 Task: Move the task Improve user input sanitization for better security to the section Done in the project Transcend and filter the tasks in the project by Incomplete tasks.
Action: Mouse moved to (86, 409)
Screenshot: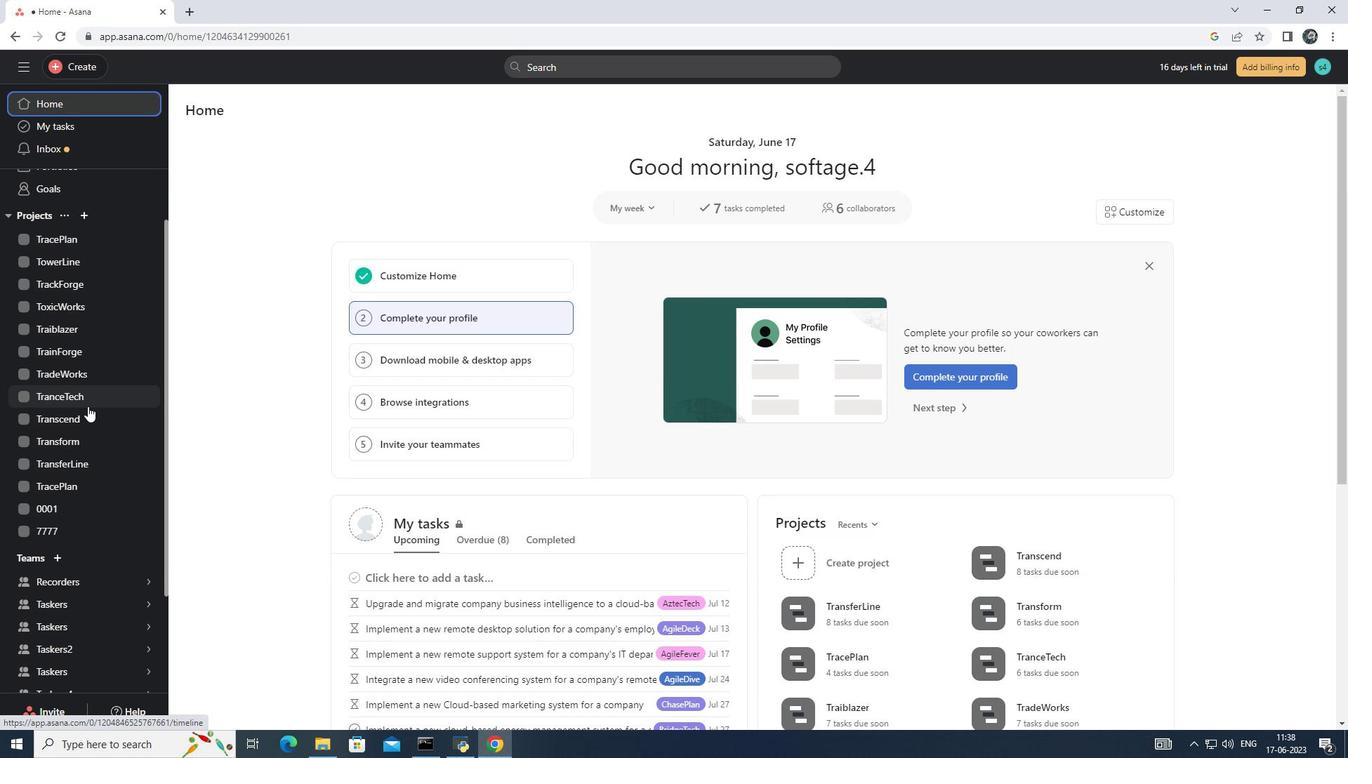 
Action: Mouse pressed left at (86, 409)
Screenshot: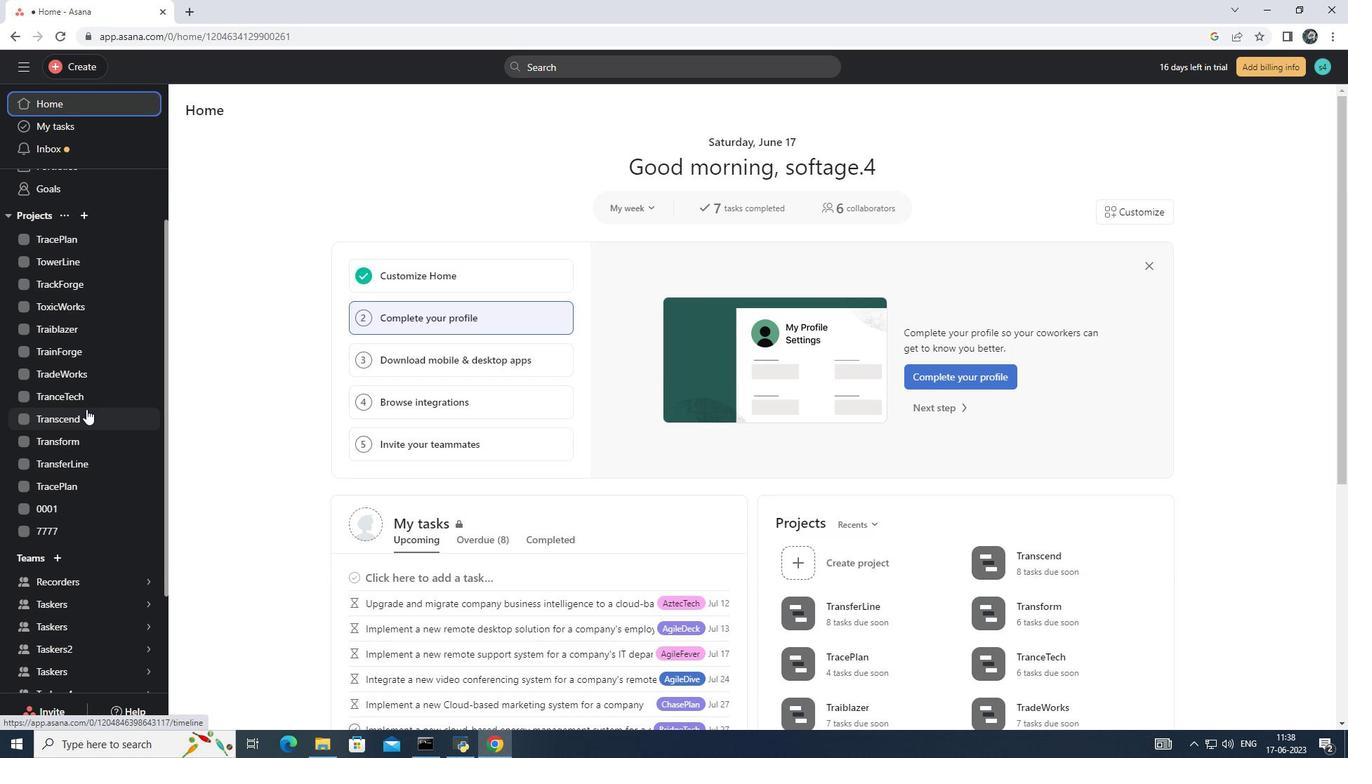
Action: Mouse moved to (255, 141)
Screenshot: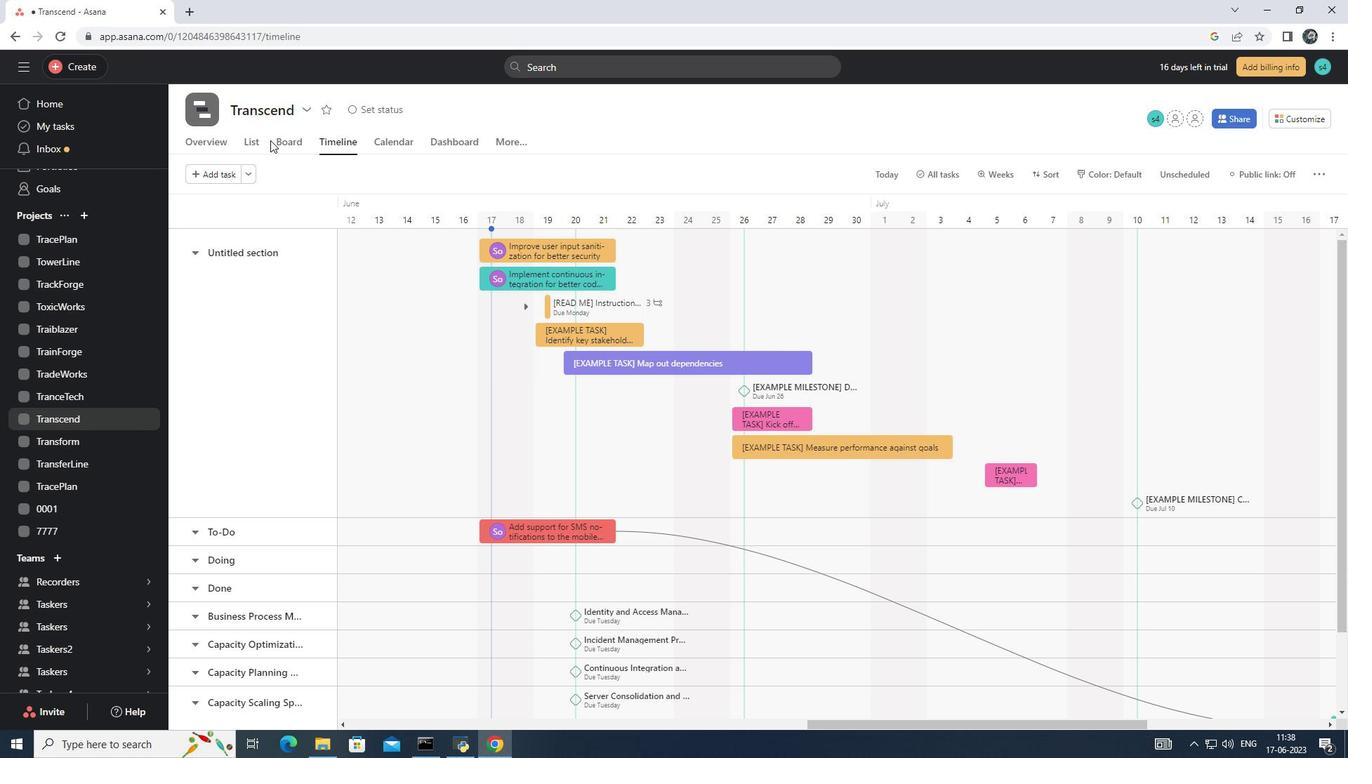 
Action: Mouse pressed left at (255, 141)
Screenshot: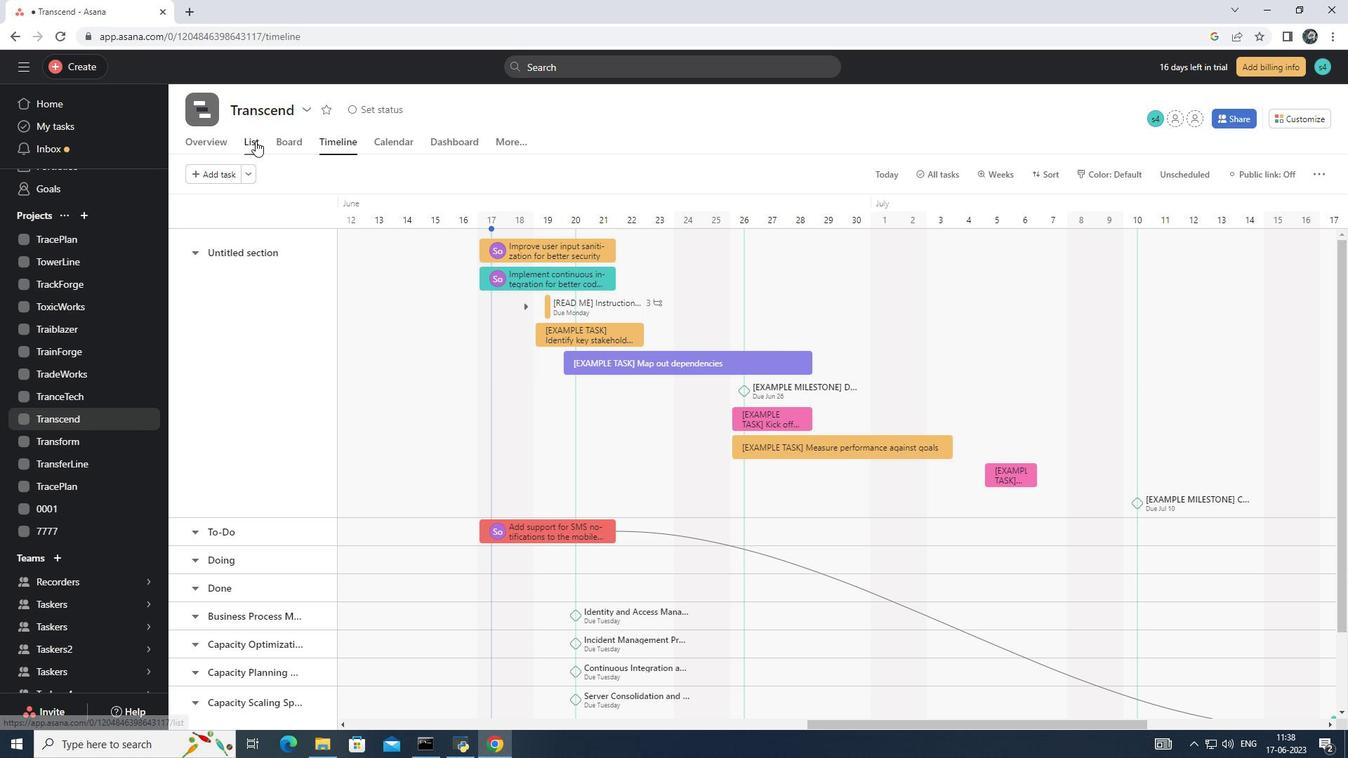 
Action: Mouse moved to (302, 270)
Screenshot: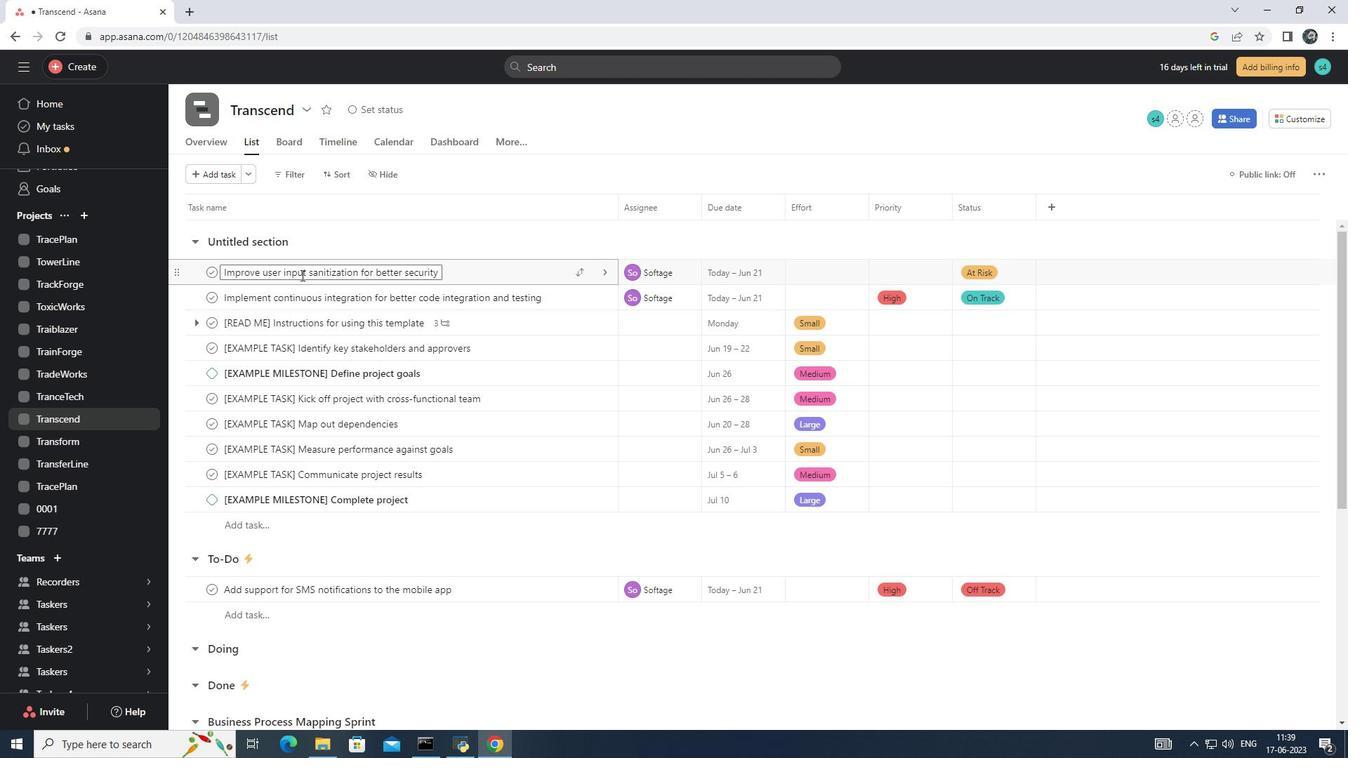 
Action: Mouse pressed left at (302, 270)
Screenshot: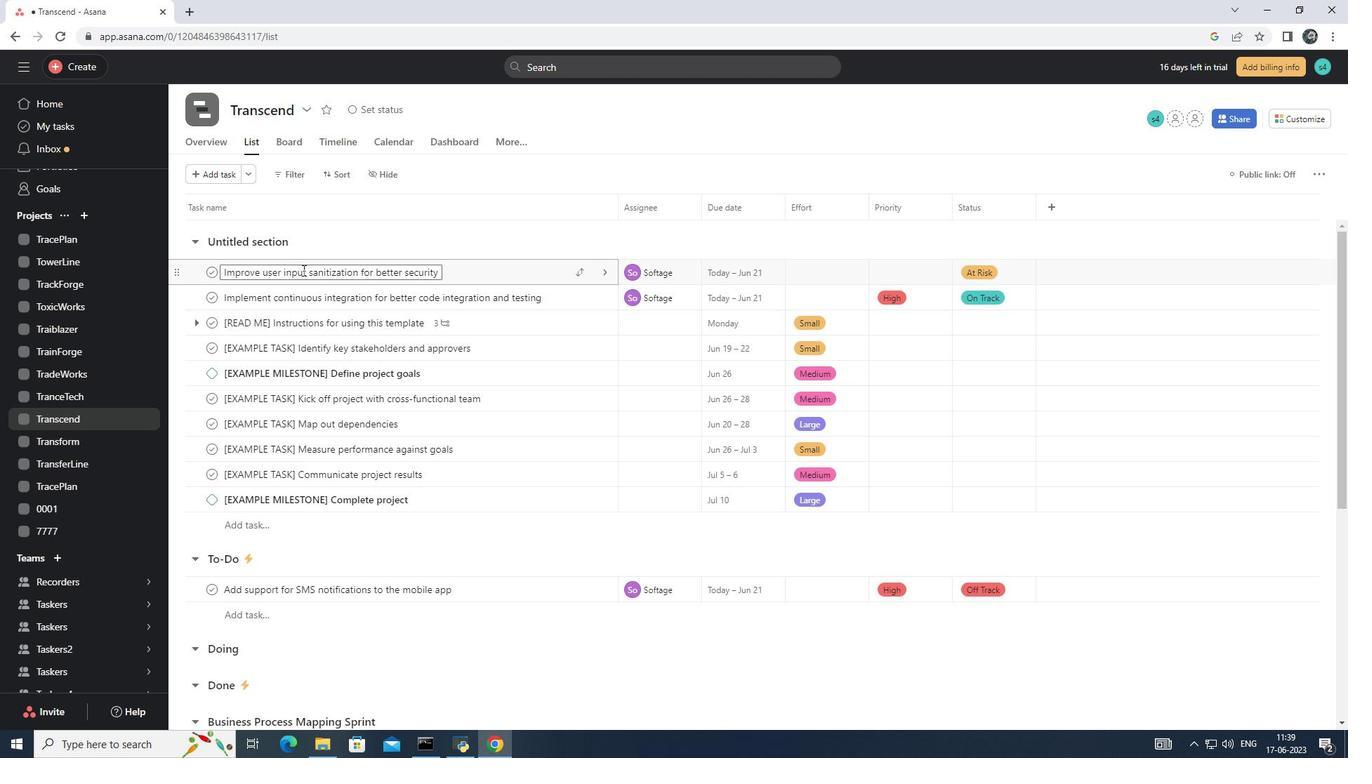 
Action: Mouse moved to (583, 267)
Screenshot: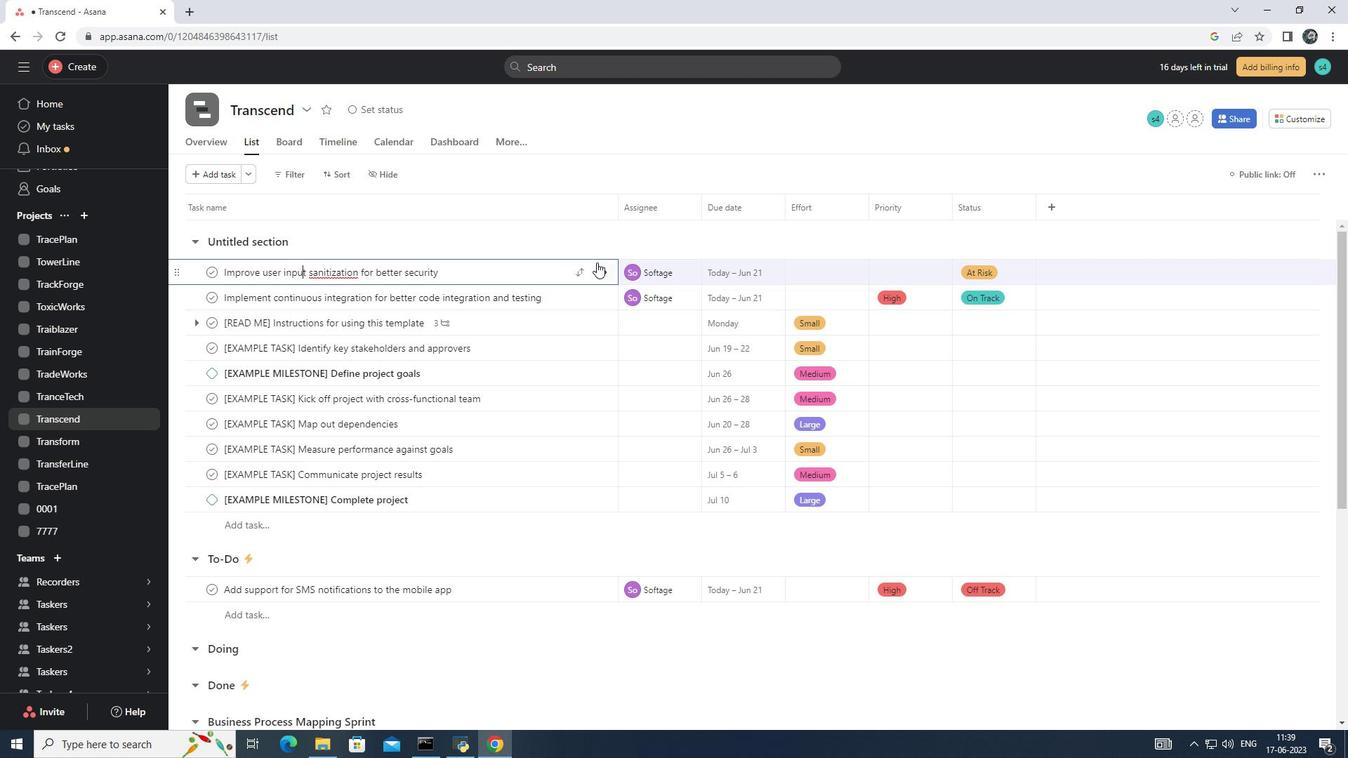 
Action: Mouse pressed left at (583, 267)
Screenshot: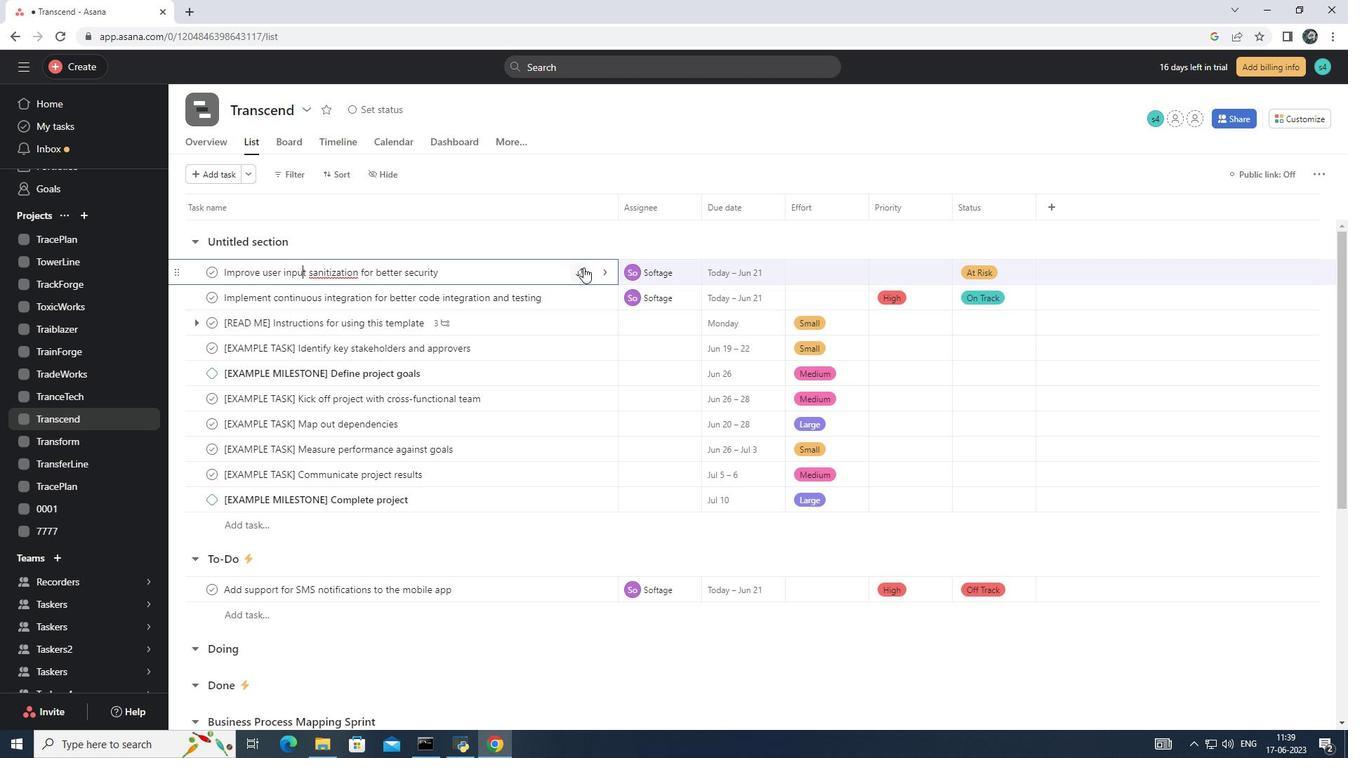 
Action: Mouse moved to (520, 391)
Screenshot: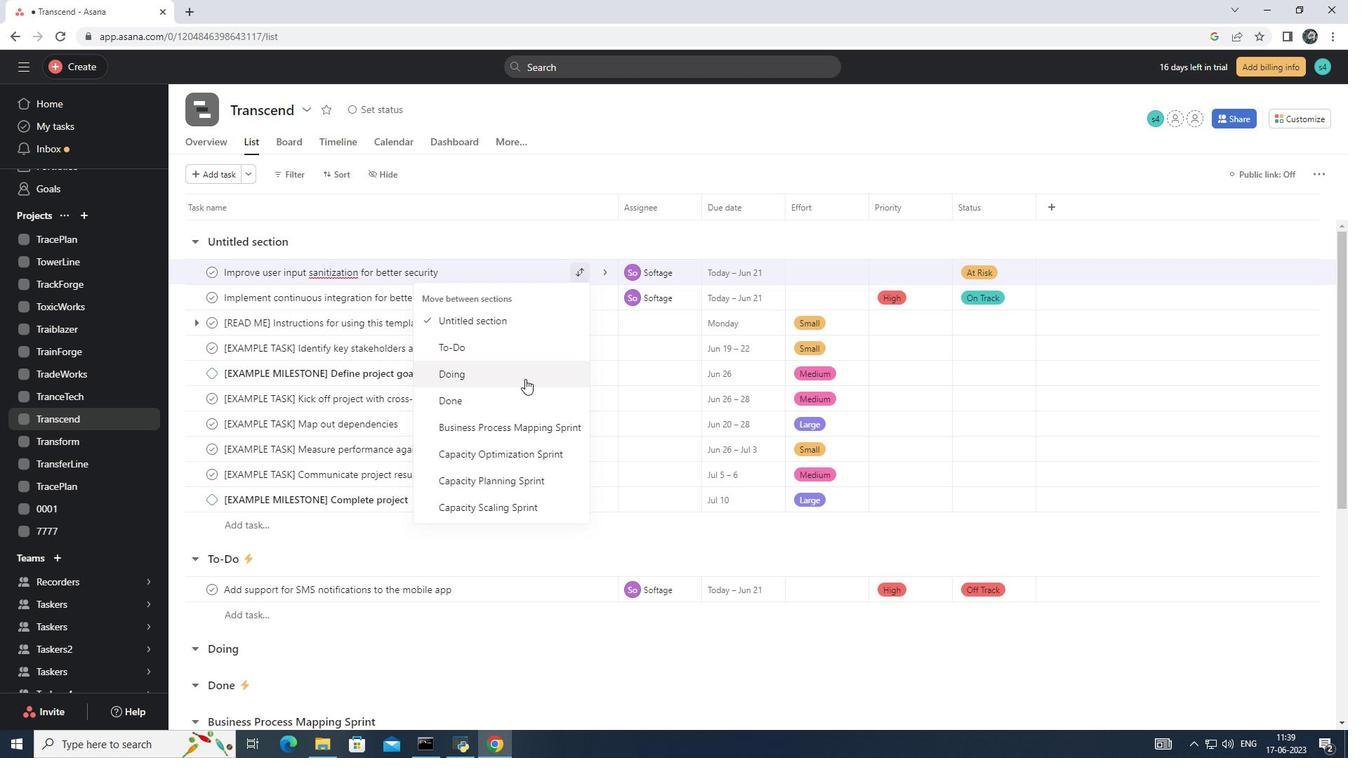 
Action: Mouse pressed left at (520, 391)
Screenshot: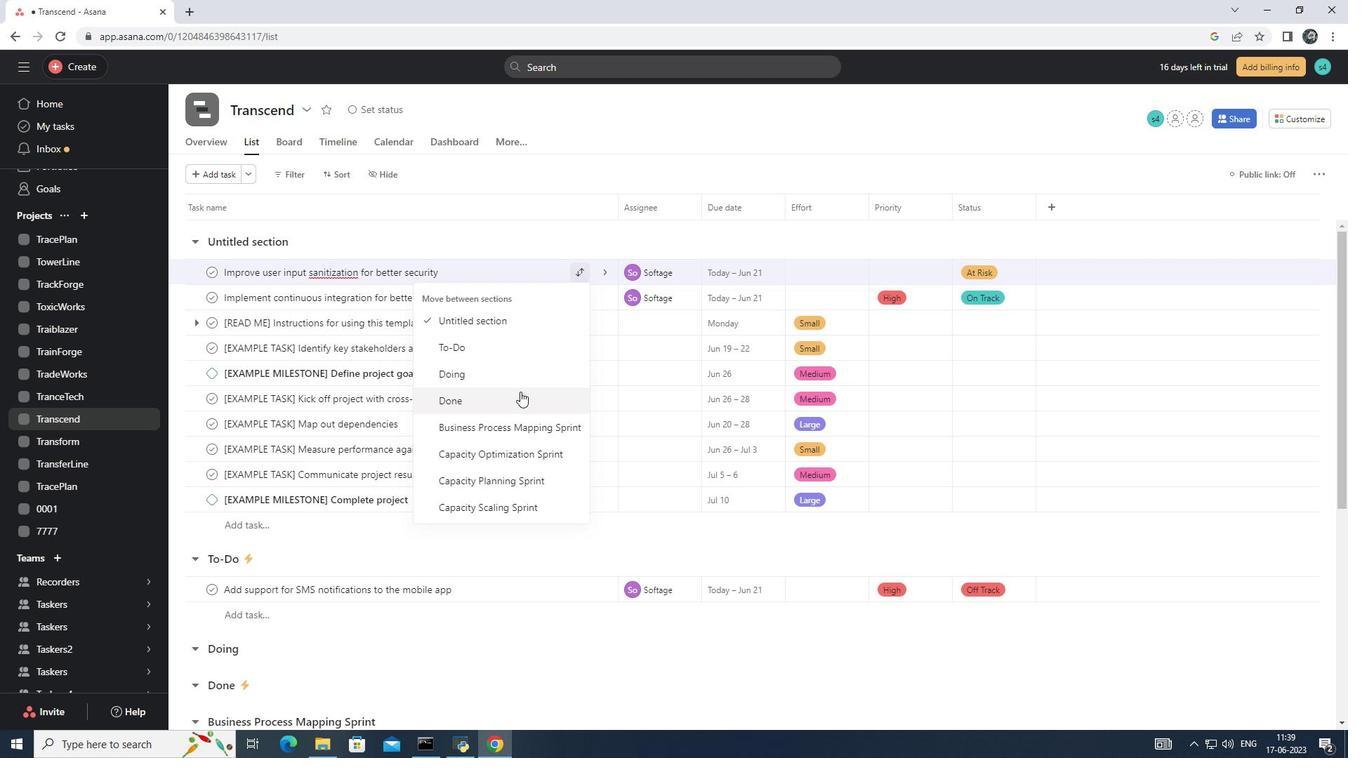 
Action: Mouse moved to (296, 172)
Screenshot: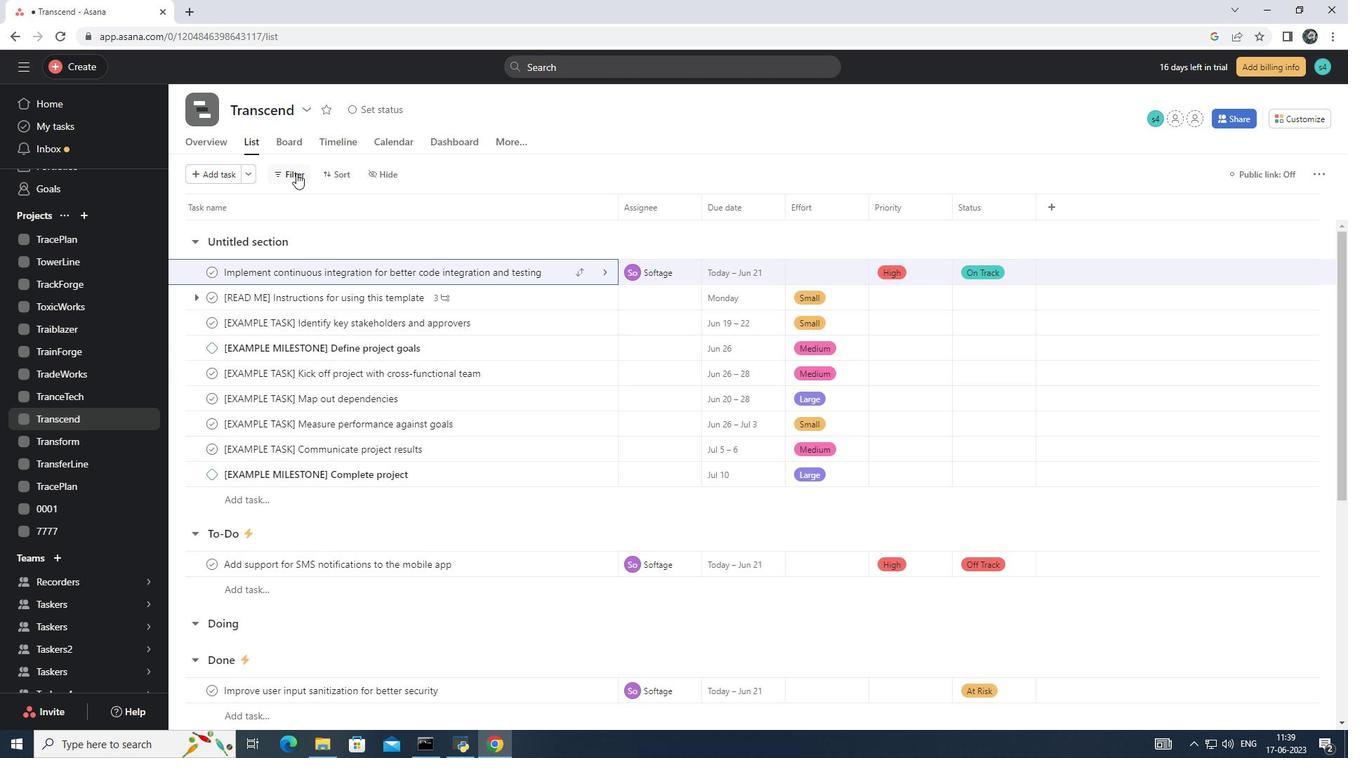 
Action: Mouse pressed left at (296, 172)
Screenshot: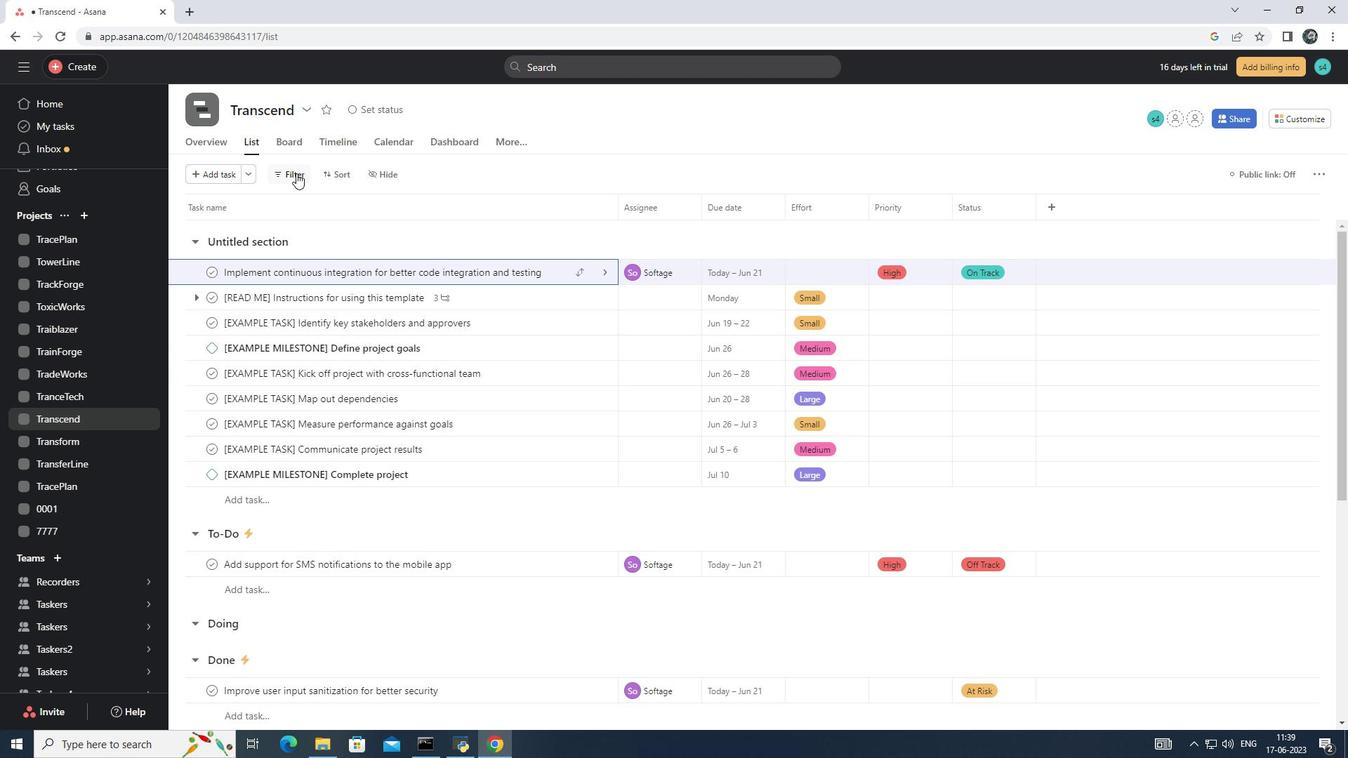 
Action: Mouse moved to (304, 225)
Screenshot: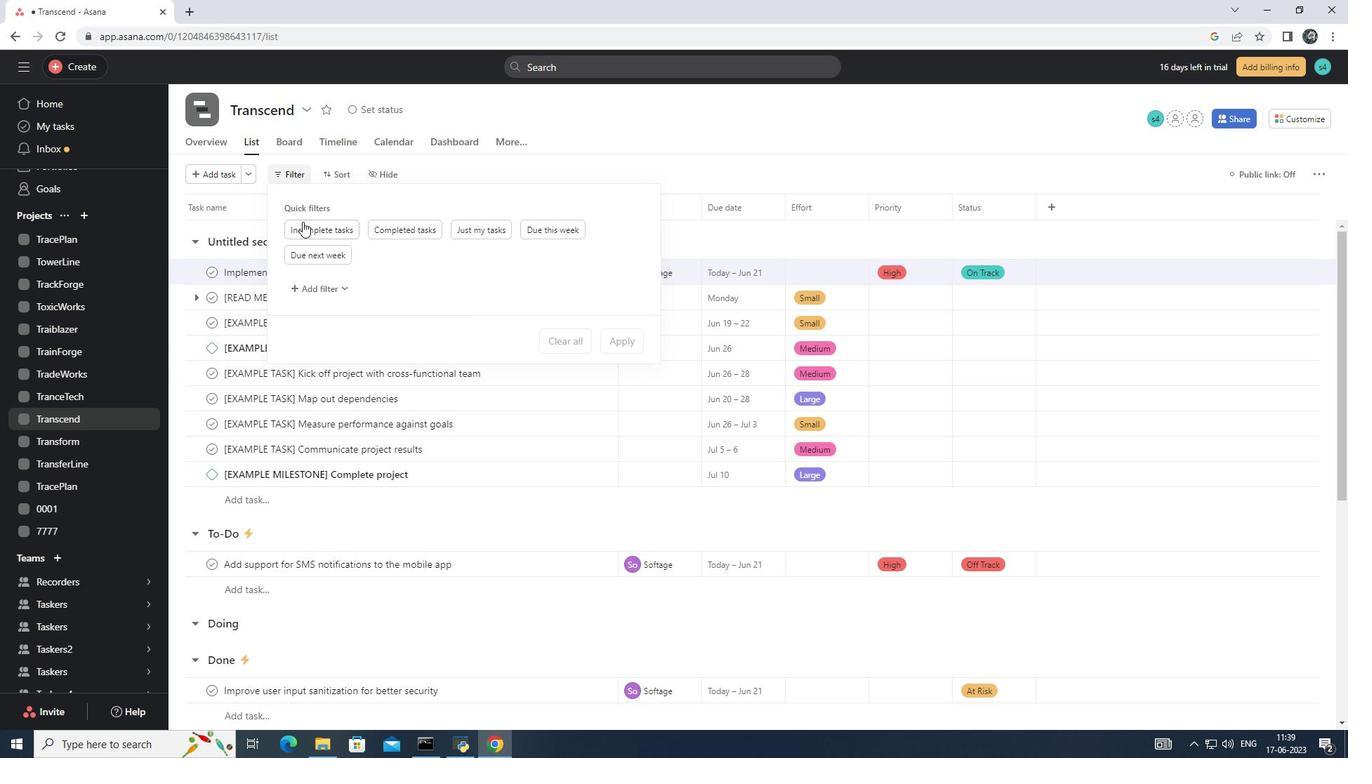 
Action: Mouse pressed left at (304, 225)
Screenshot: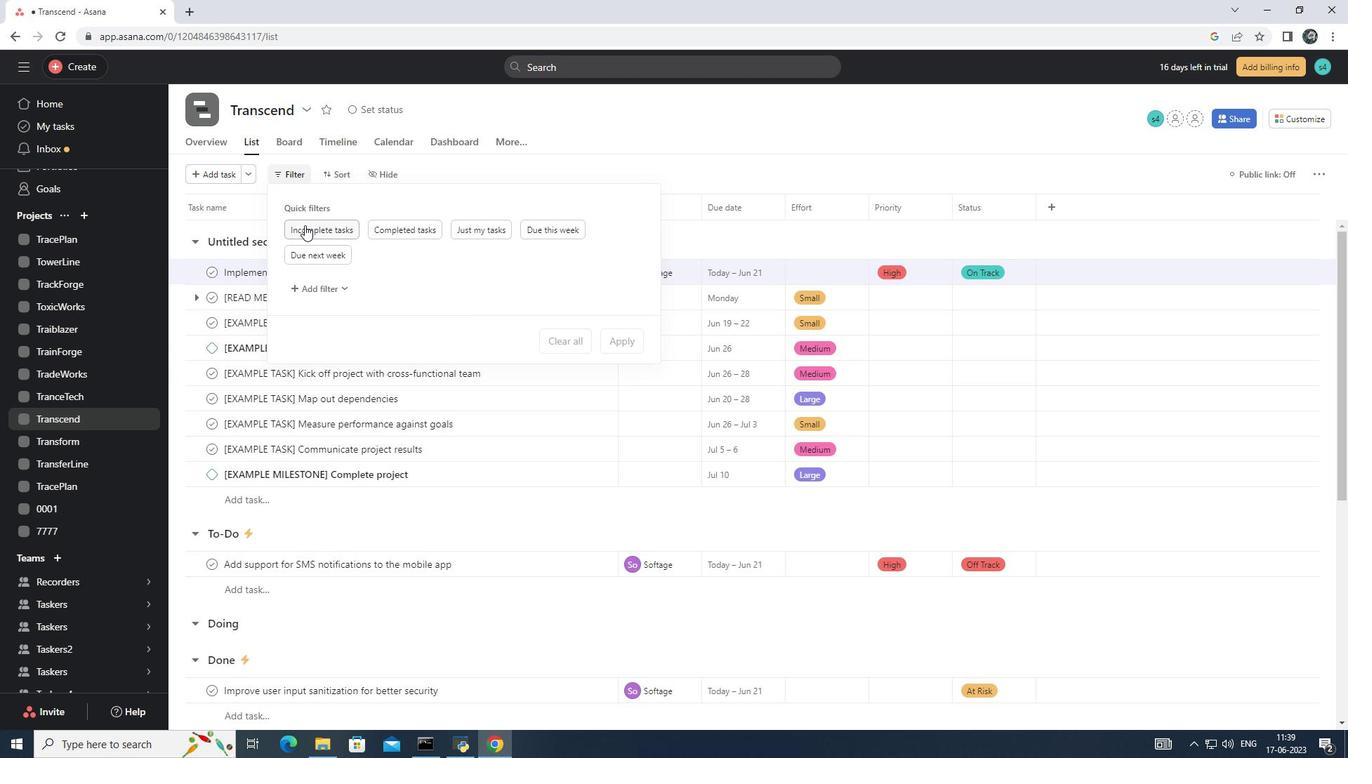 
Action: Mouse moved to (325, 304)
Screenshot: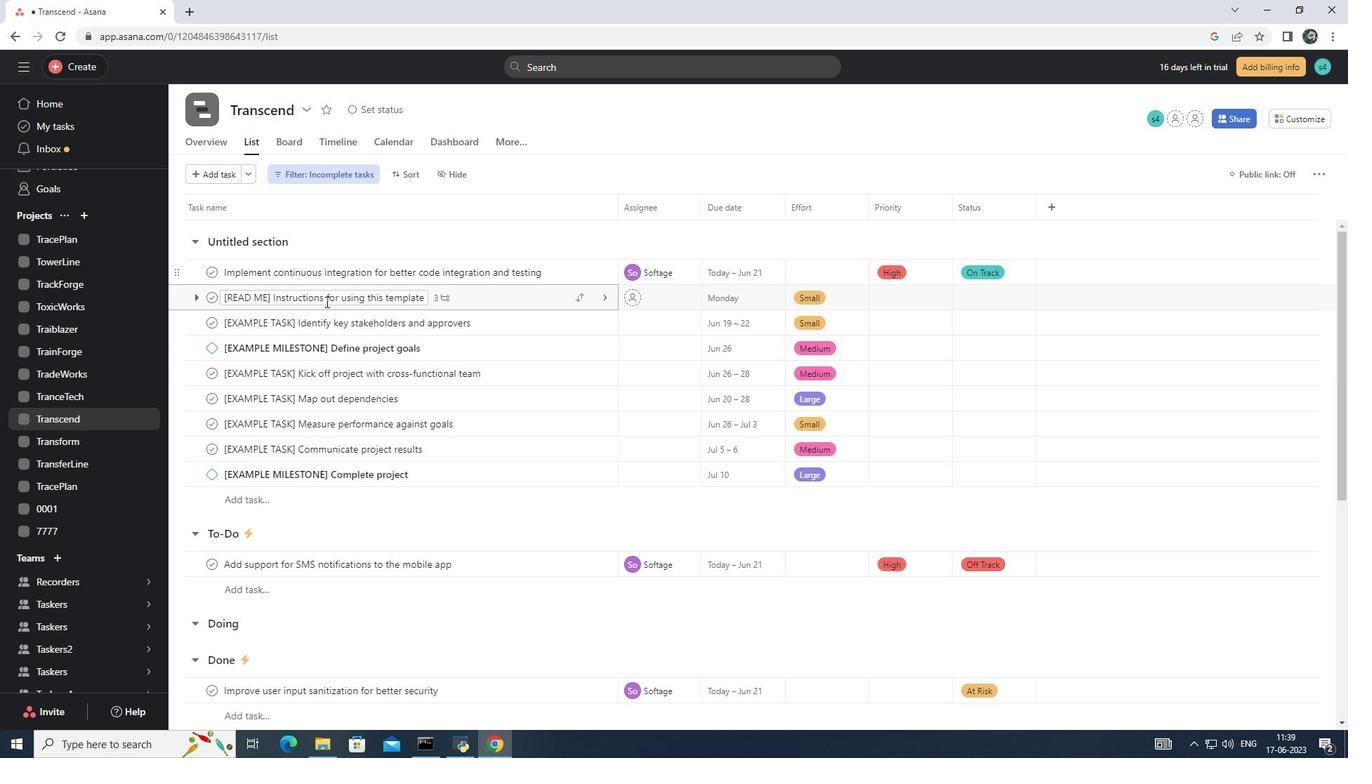 
